 Task: Select poll duration 1 Week.
Action: Mouse moved to (623, 136)
Screenshot: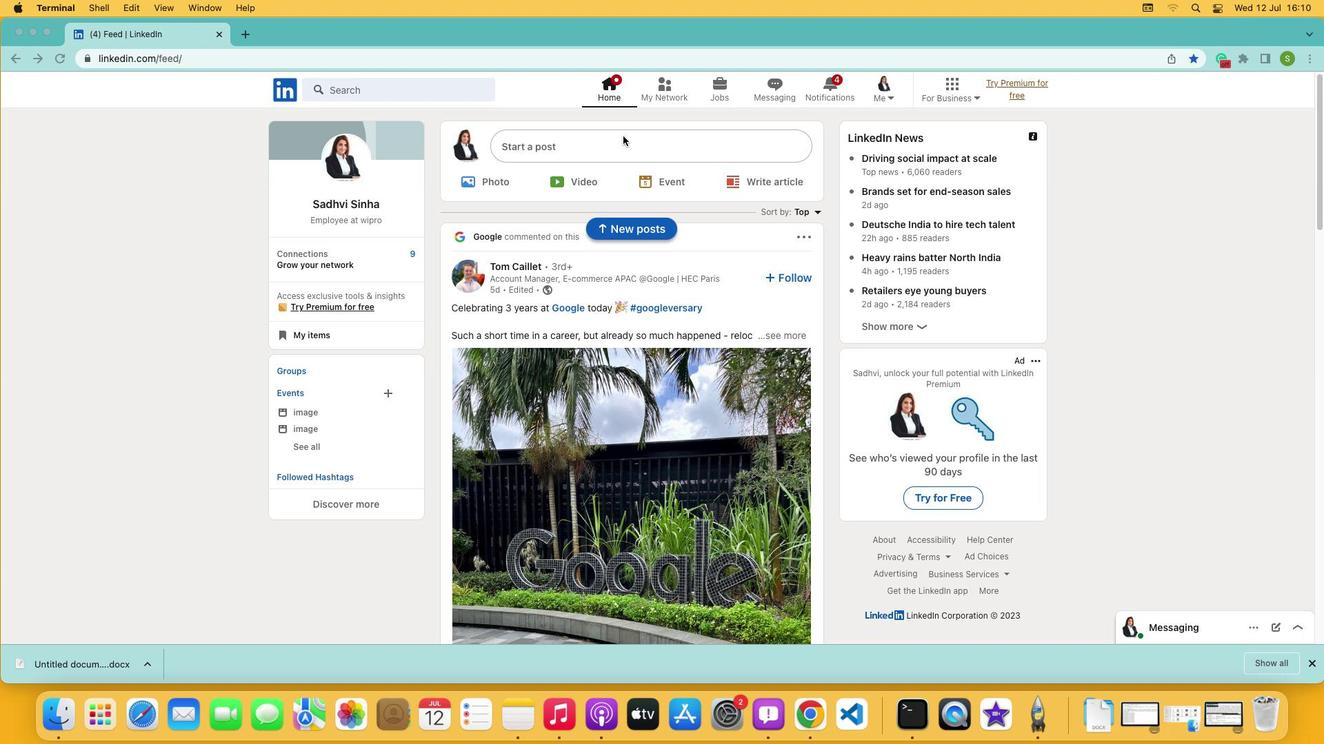 
Action: Mouse pressed left at (623, 136)
Screenshot: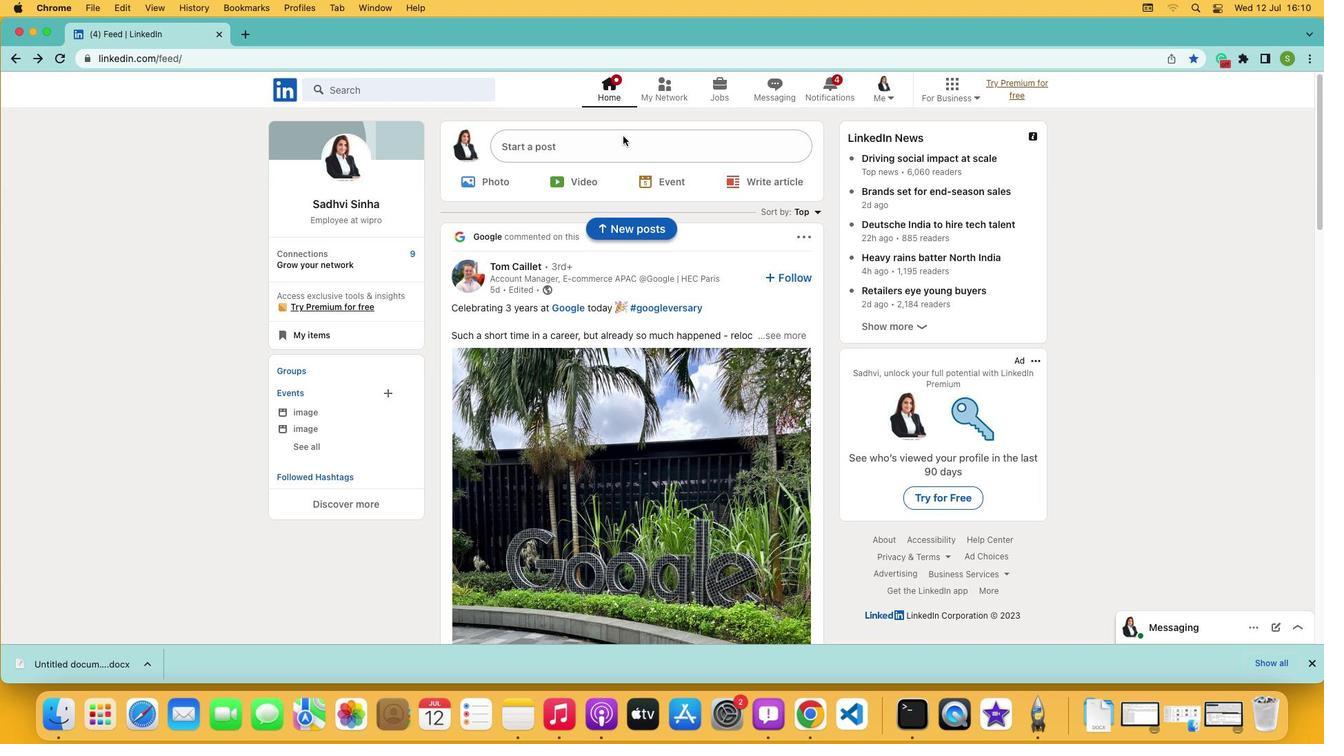 
Action: Mouse pressed left at (623, 136)
Screenshot: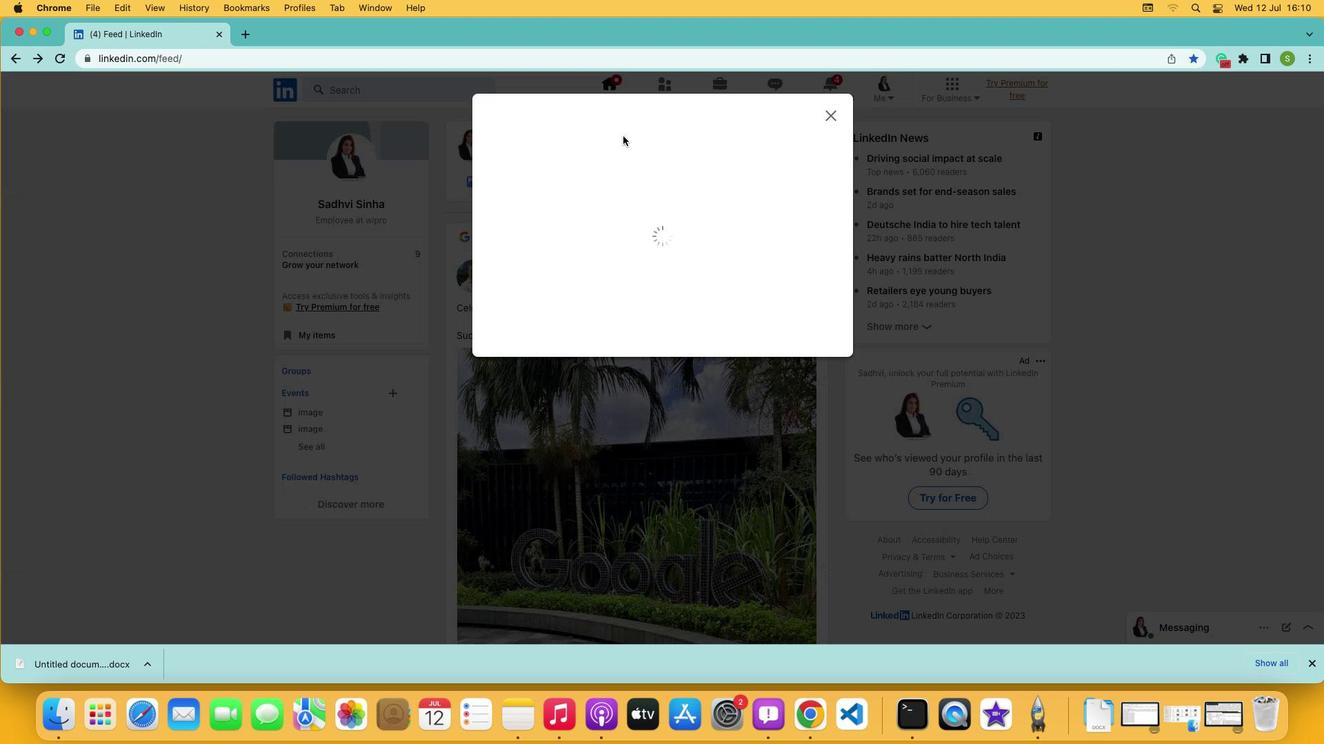 
Action: Mouse moved to (582, 406)
Screenshot: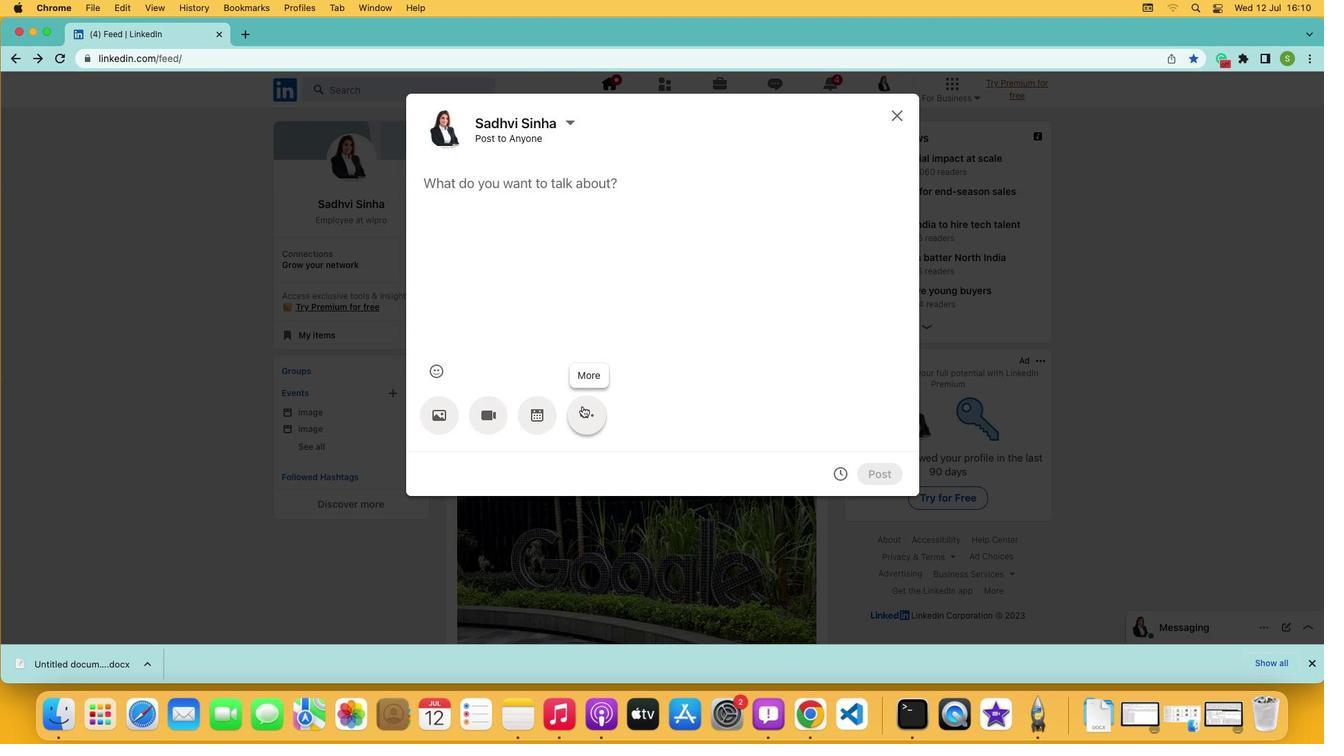 
Action: Mouse pressed left at (582, 406)
Screenshot: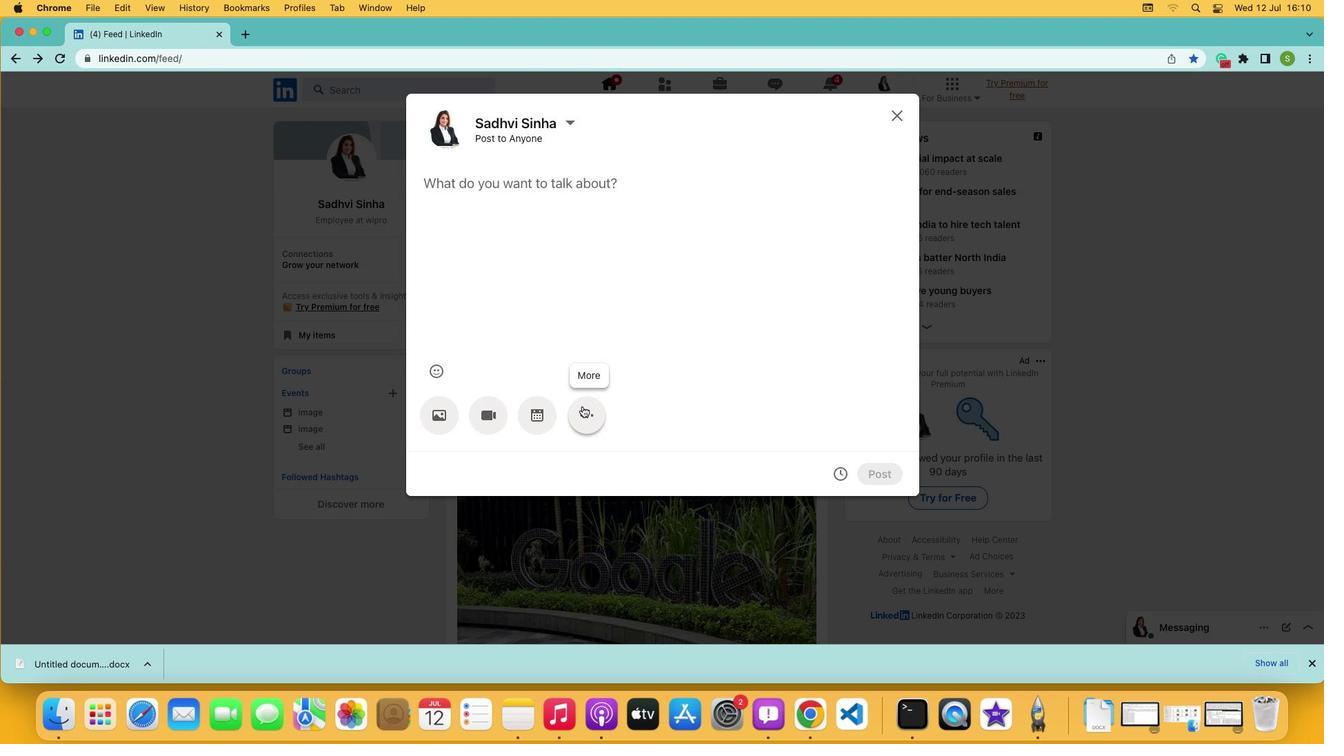 
Action: Mouse moved to (687, 407)
Screenshot: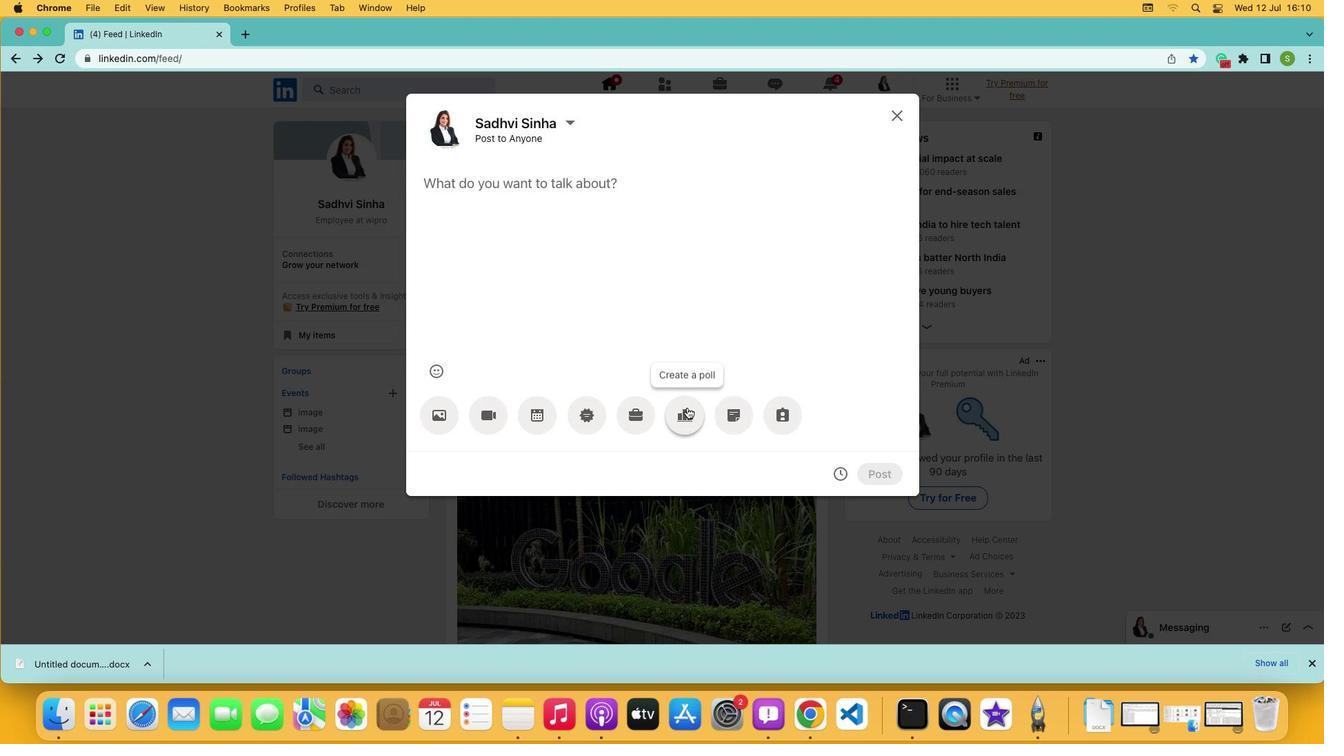 
Action: Mouse pressed left at (687, 407)
Screenshot: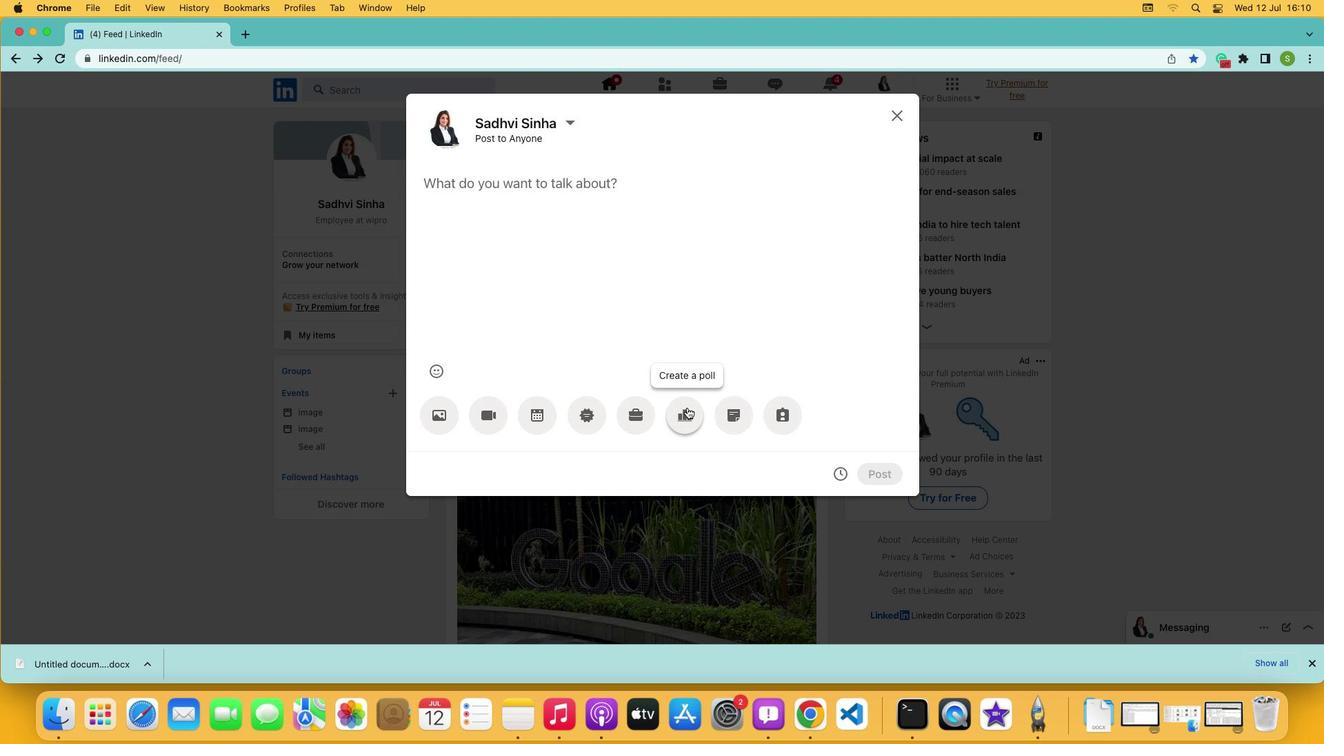 
Action: Mouse moved to (603, 410)
Screenshot: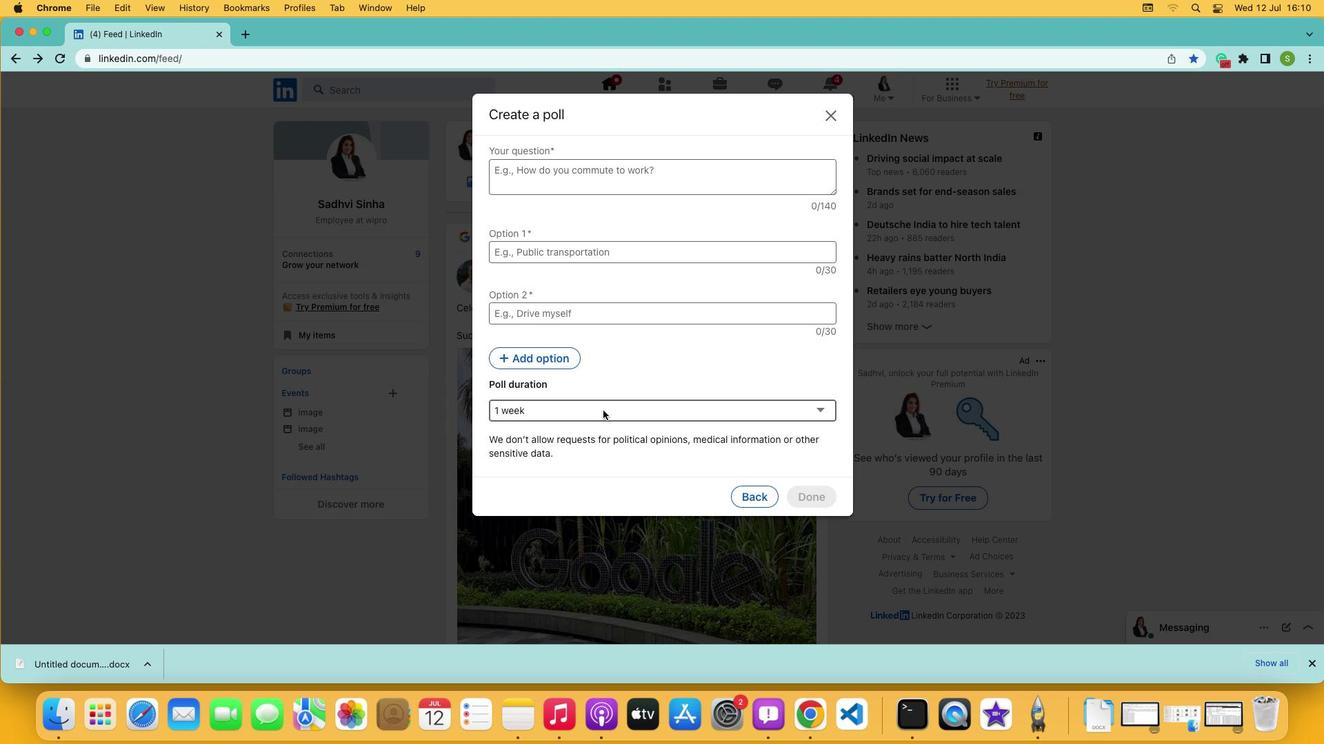 
Action: Mouse pressed left at (603, 410)
Screenshot: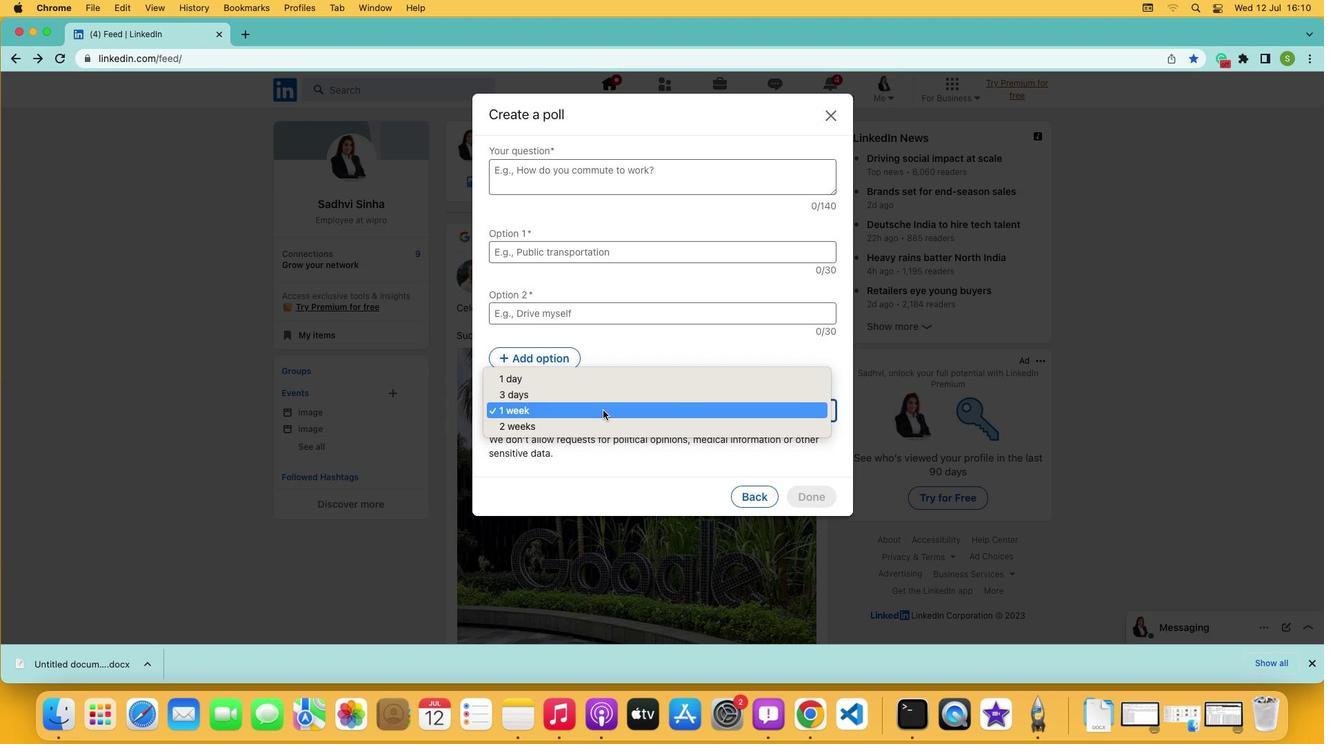 
Action: Mouse moved to (601, 411)
Screenshot: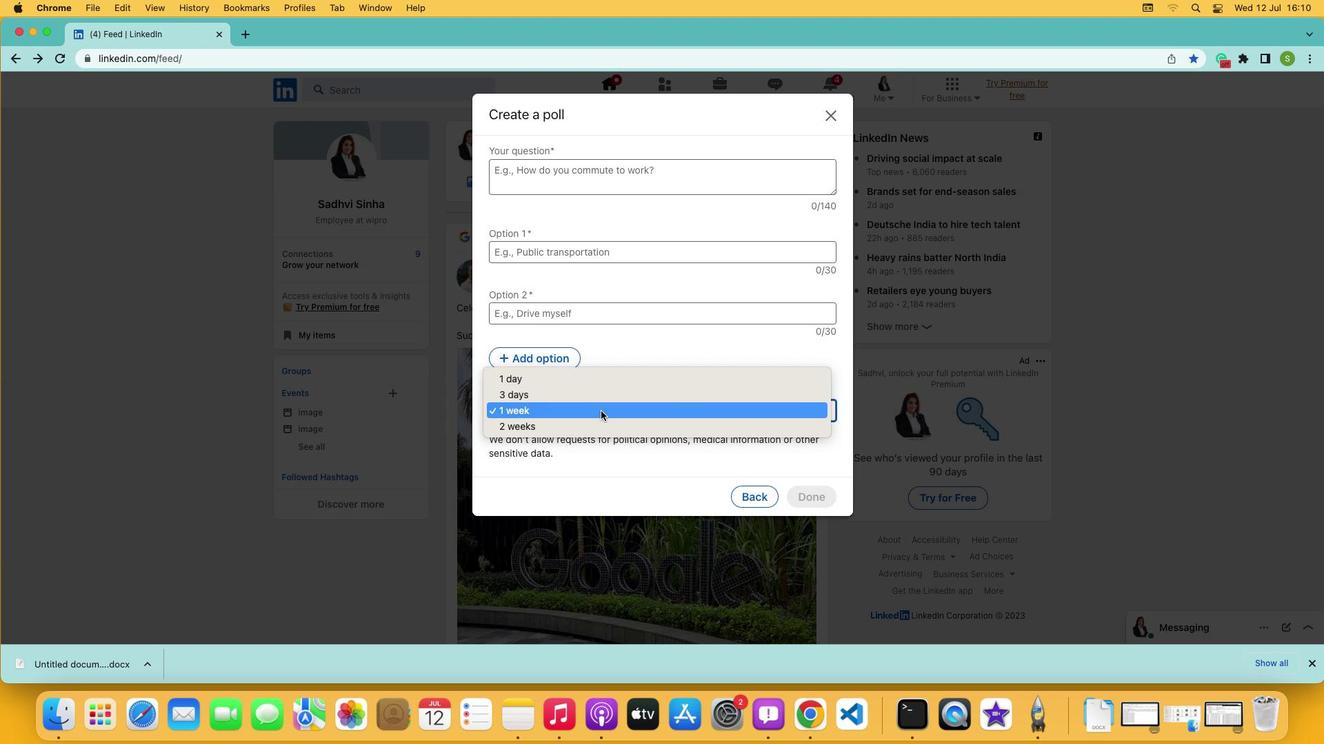 
Action: Mouse pressed left at (601, 411)
Screenshot: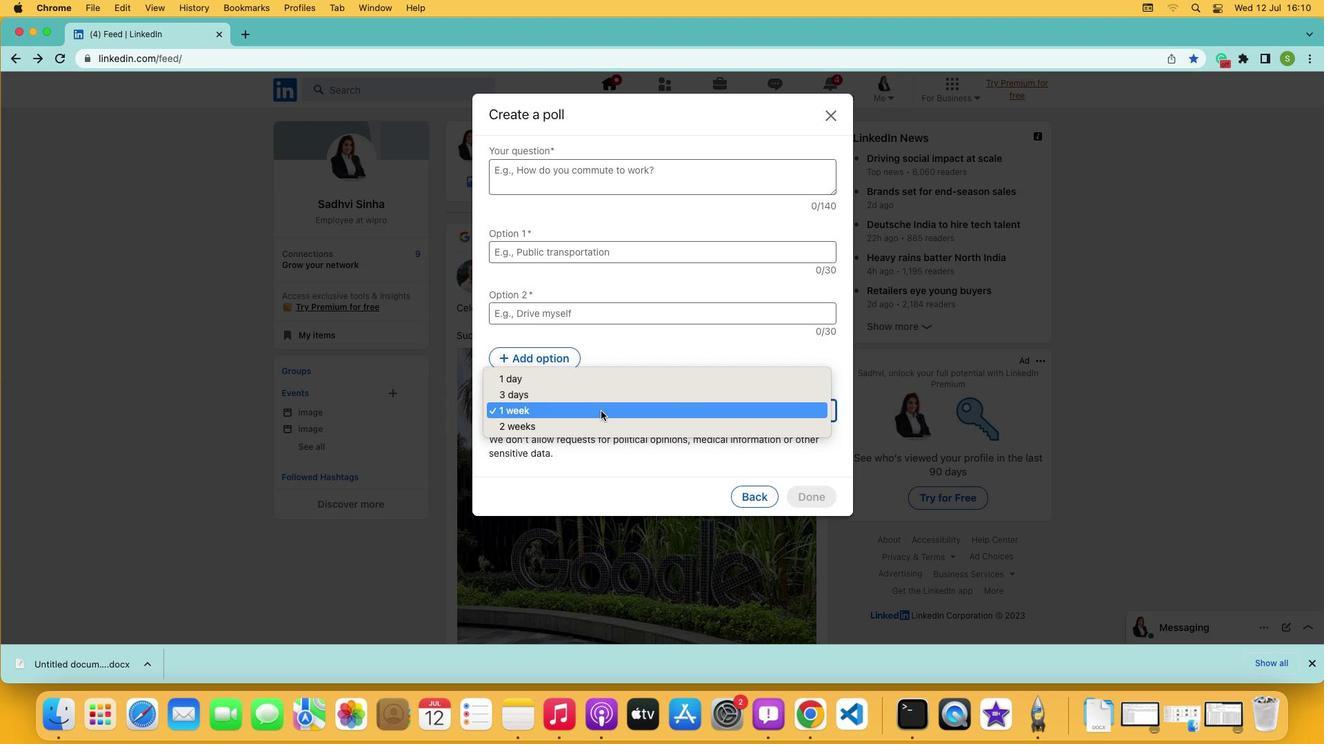 
